 Task: Add to scrum project ZillaTech a team member softage.1@softage.net and assign as Project Lead.
Action: Mouse moved to (256, 76)
Screenshot: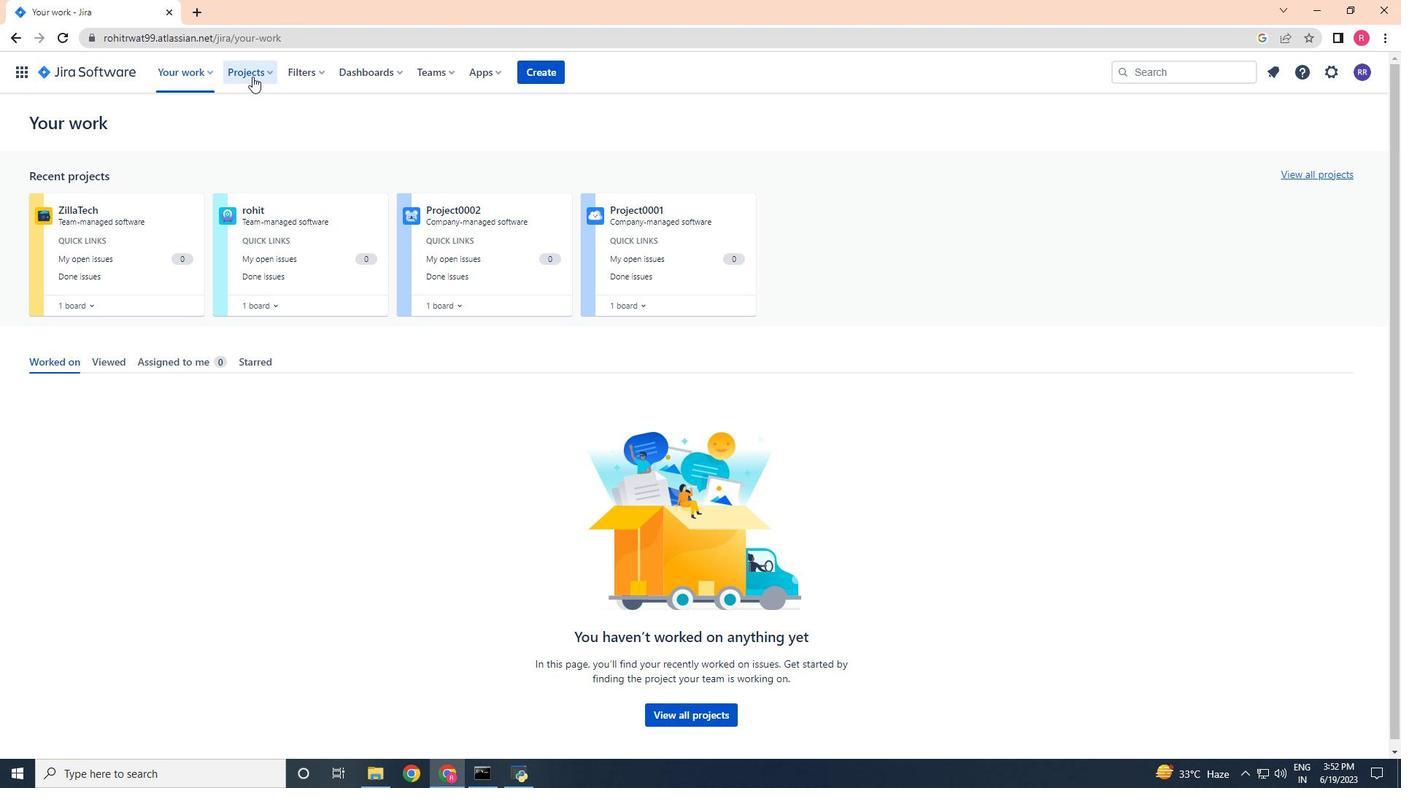 
Action: Mouse pressed left at (256, 76)
Screenshot: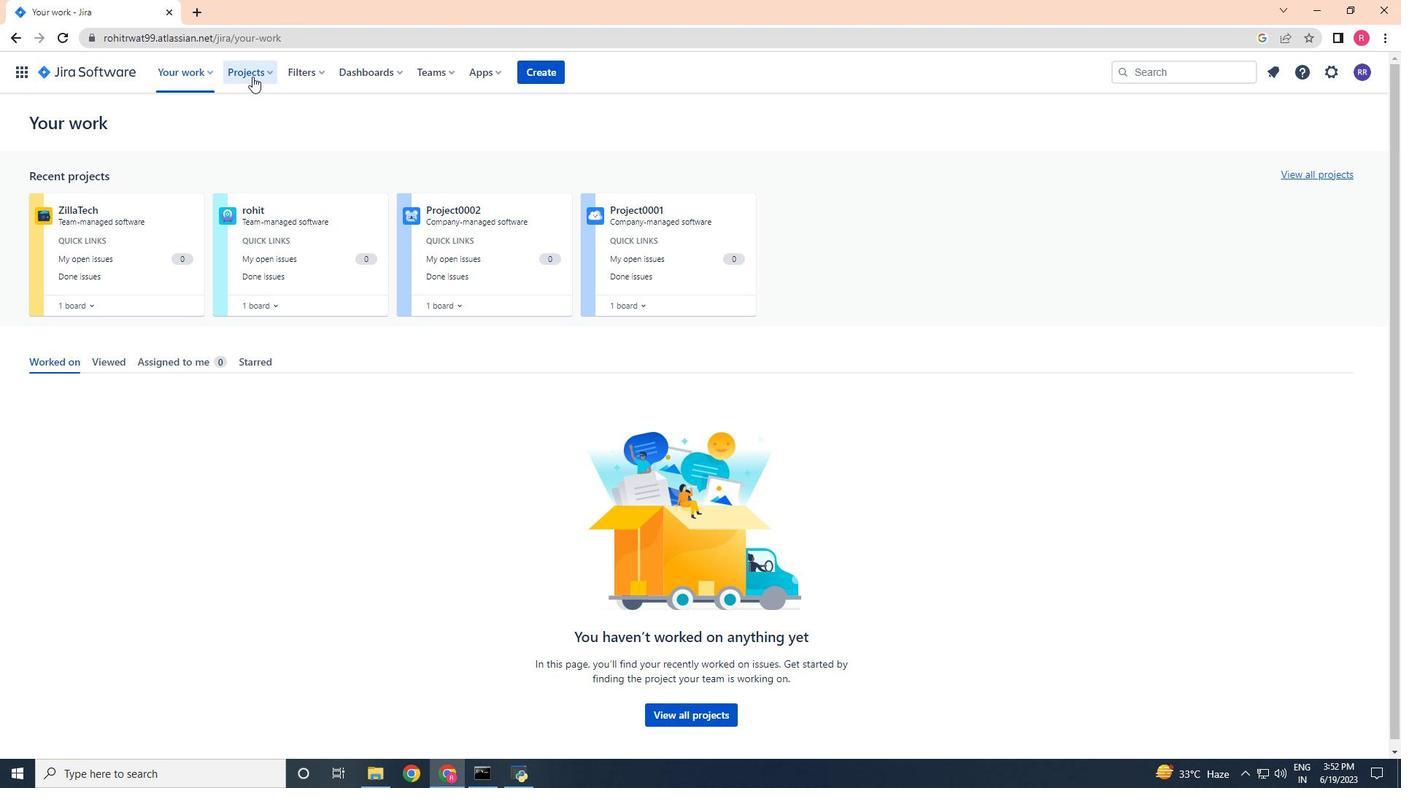
Action: Mouse moved to (267, 140)
Screenshot: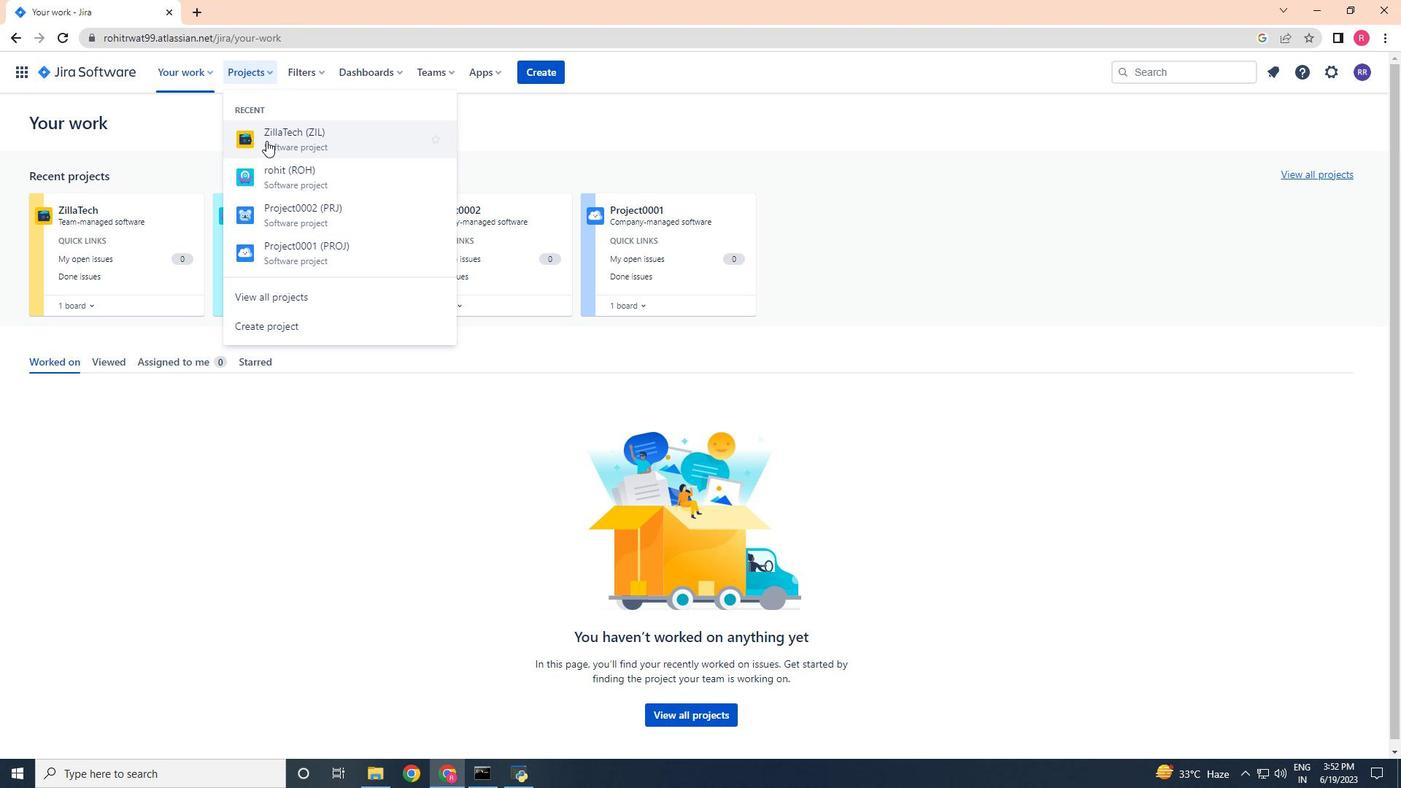 
Action: Mouse pressed left at (267, 140)
Screenshot: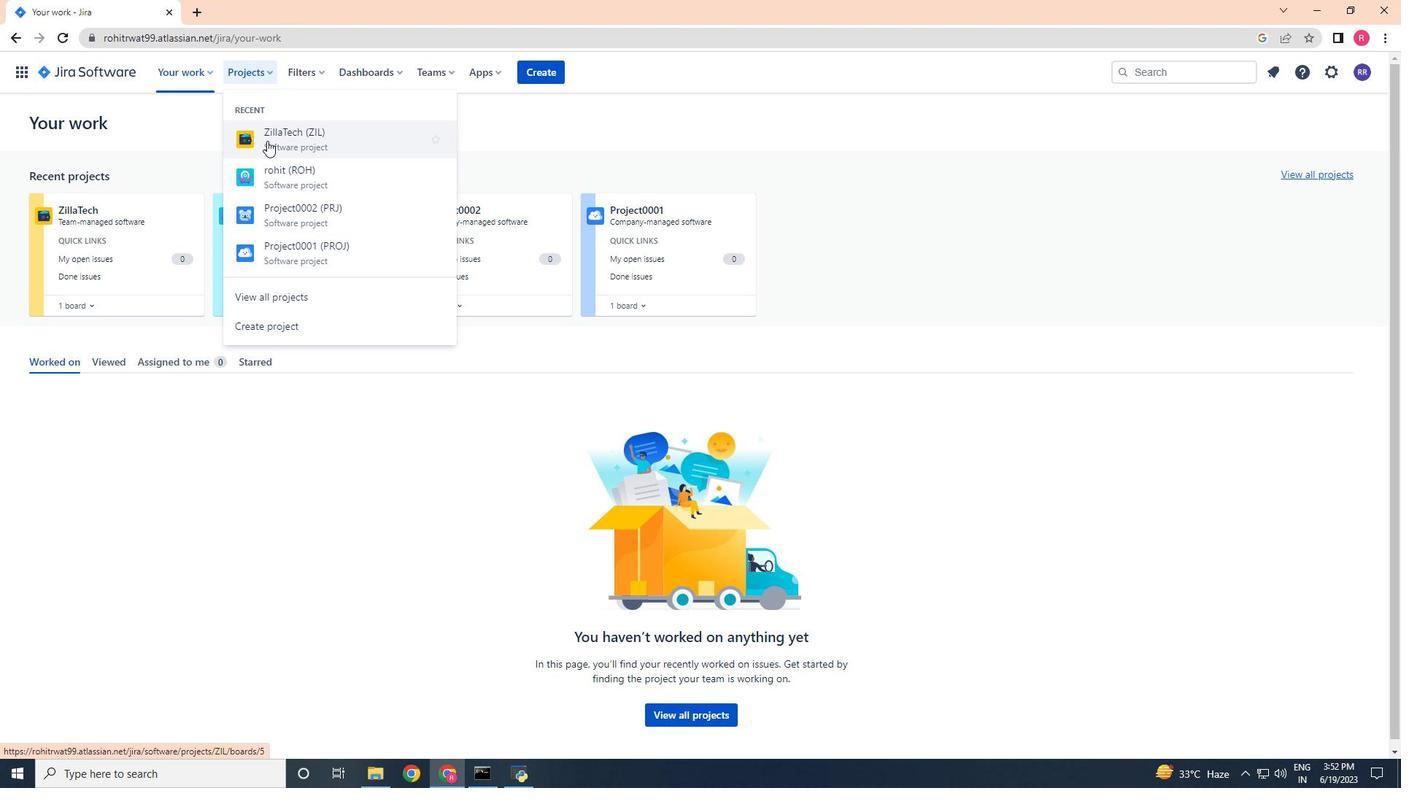 
Action: Mouse moved to (343, 200)
Screenshot: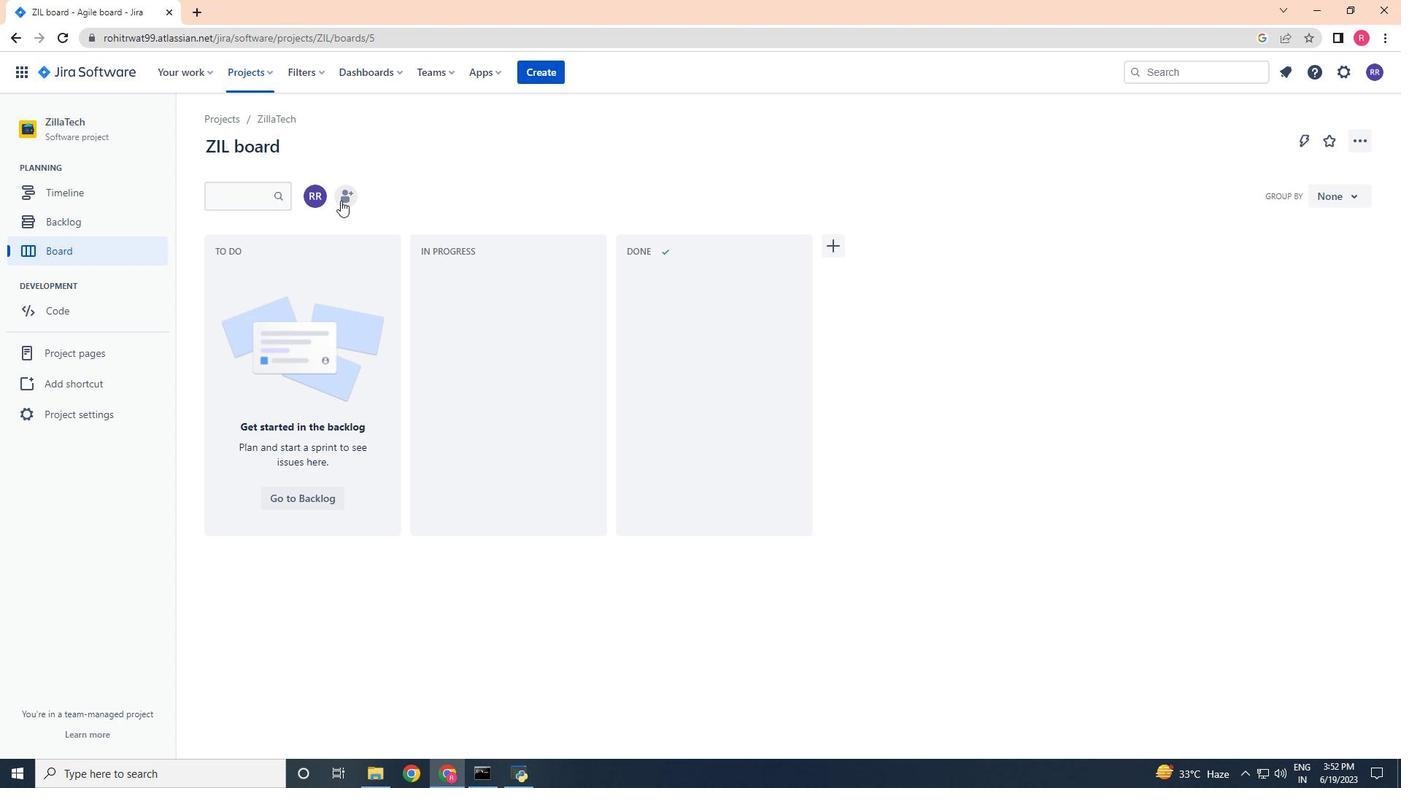 
Action: Mouse pressed left at (343, 200)
Screenshot: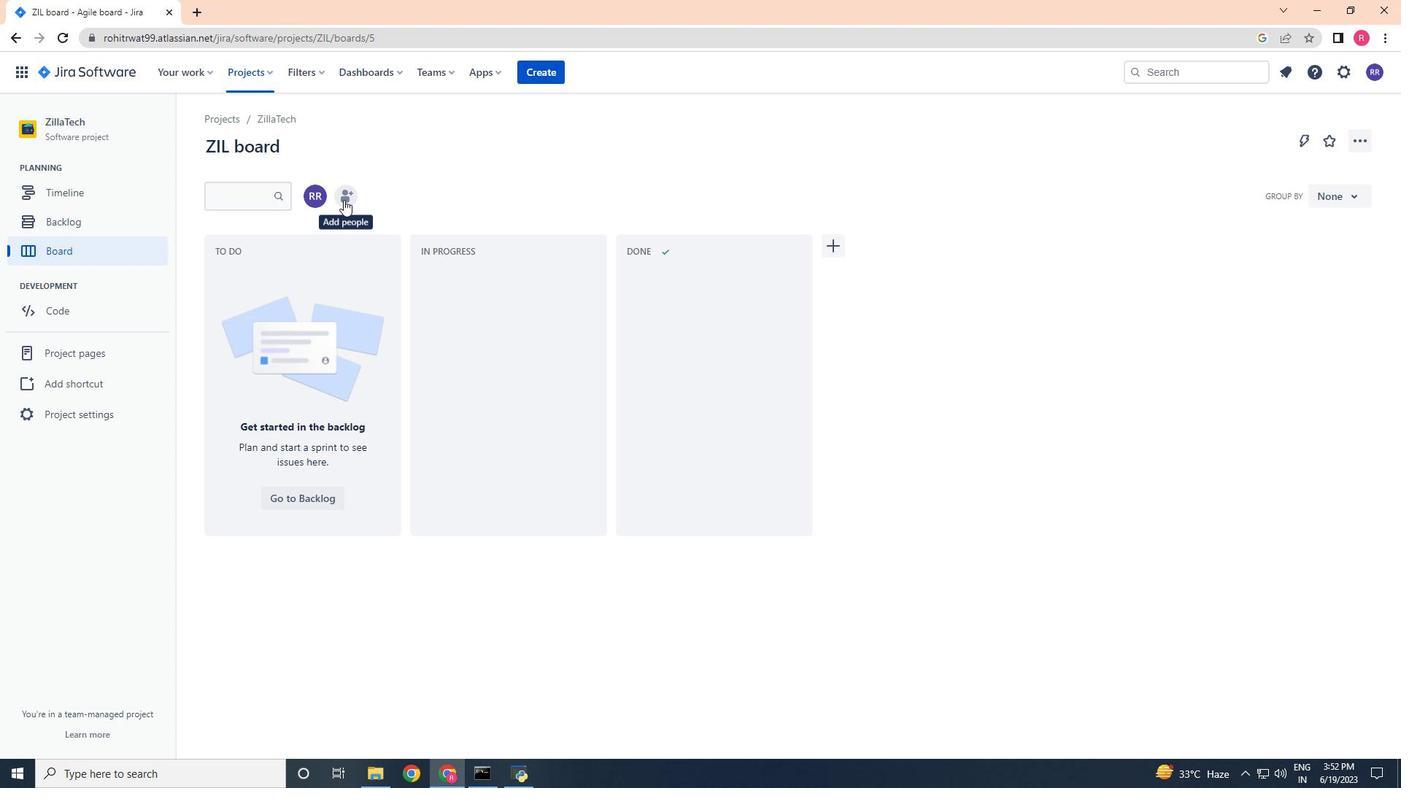 
Action: Mouse moved to (343, 197)
Screenshot: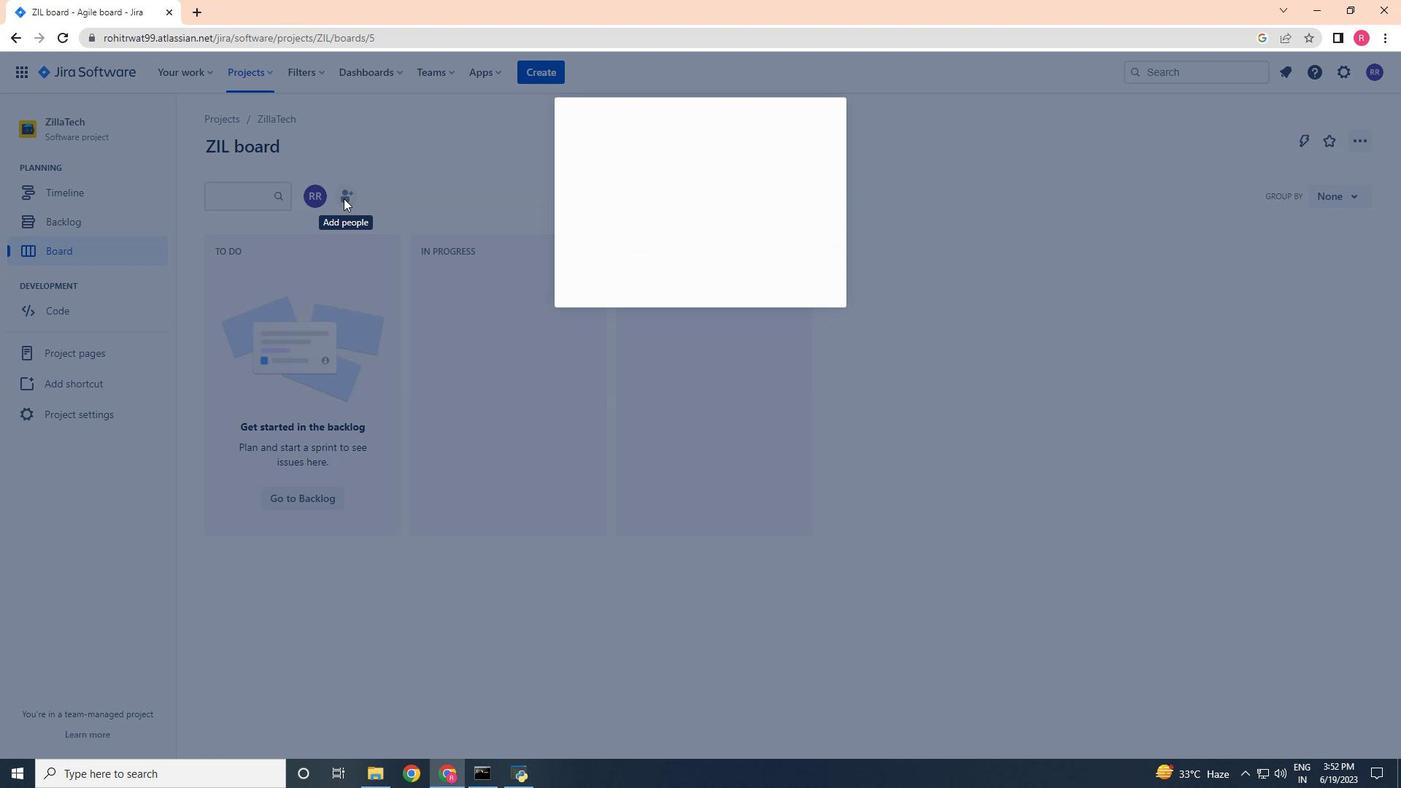 
Action: Key pressed softage.1<Key.shift>@softage.net
Screenshot: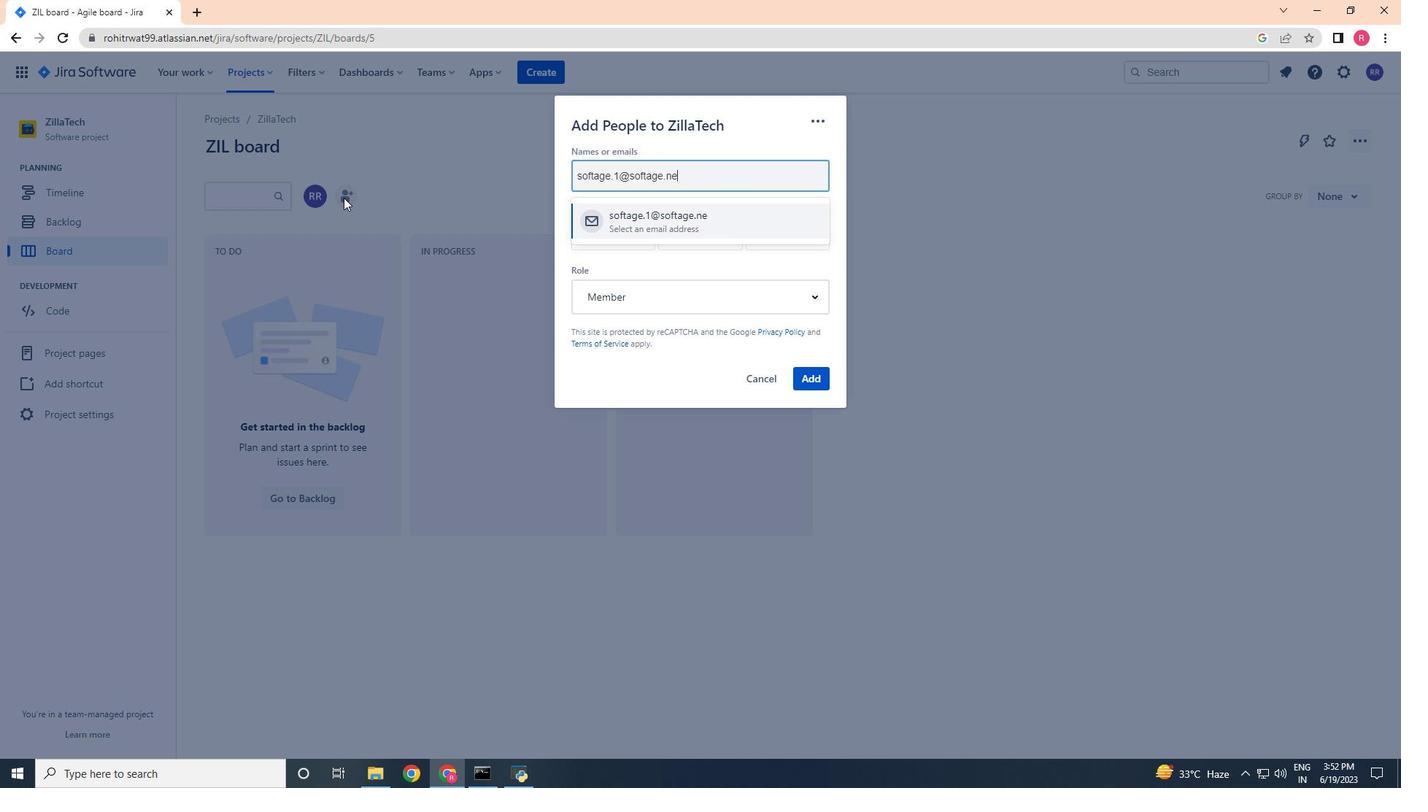 
Action: Mouse moved to (618, 225)
Screenshot: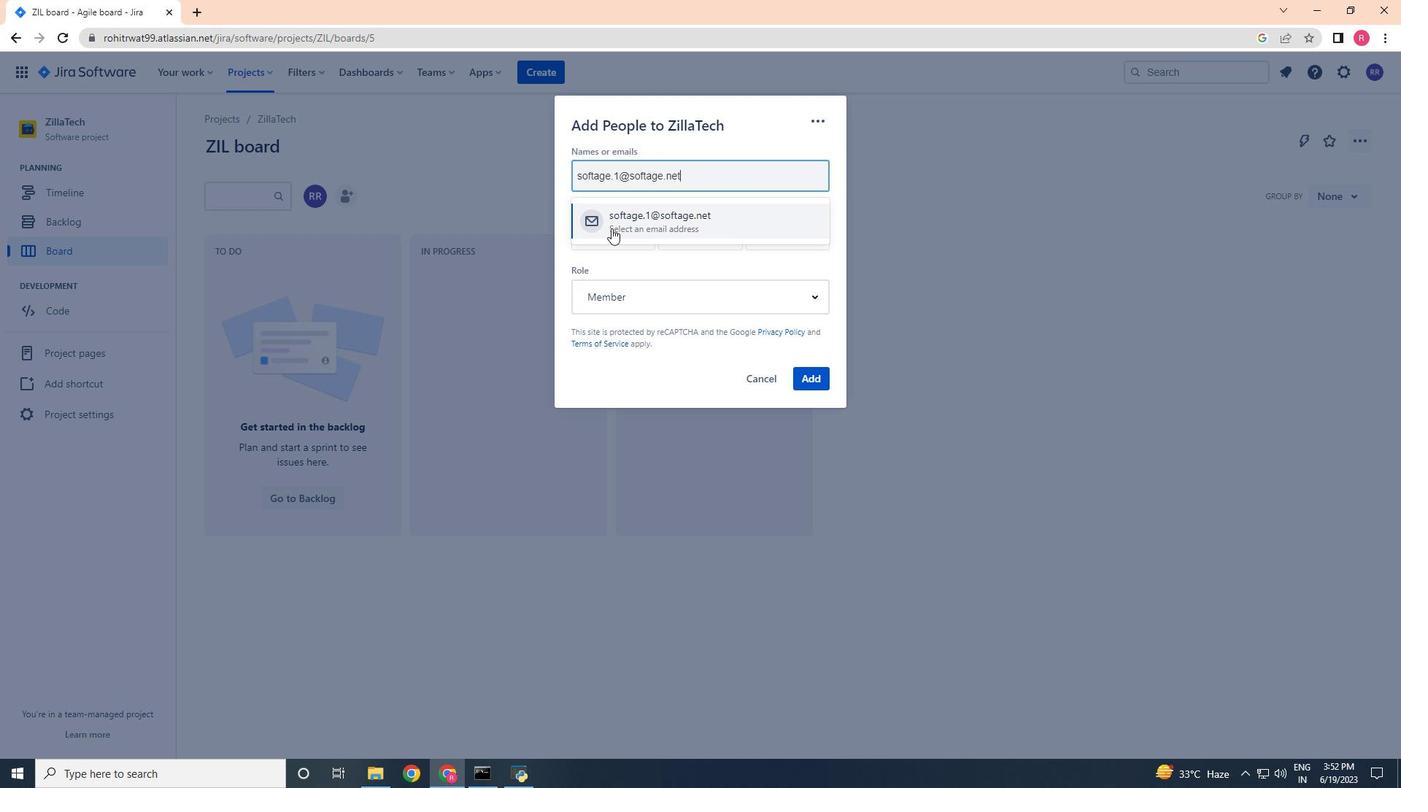 
Action: Mouse pressed left at (618, 225)
Screenshot: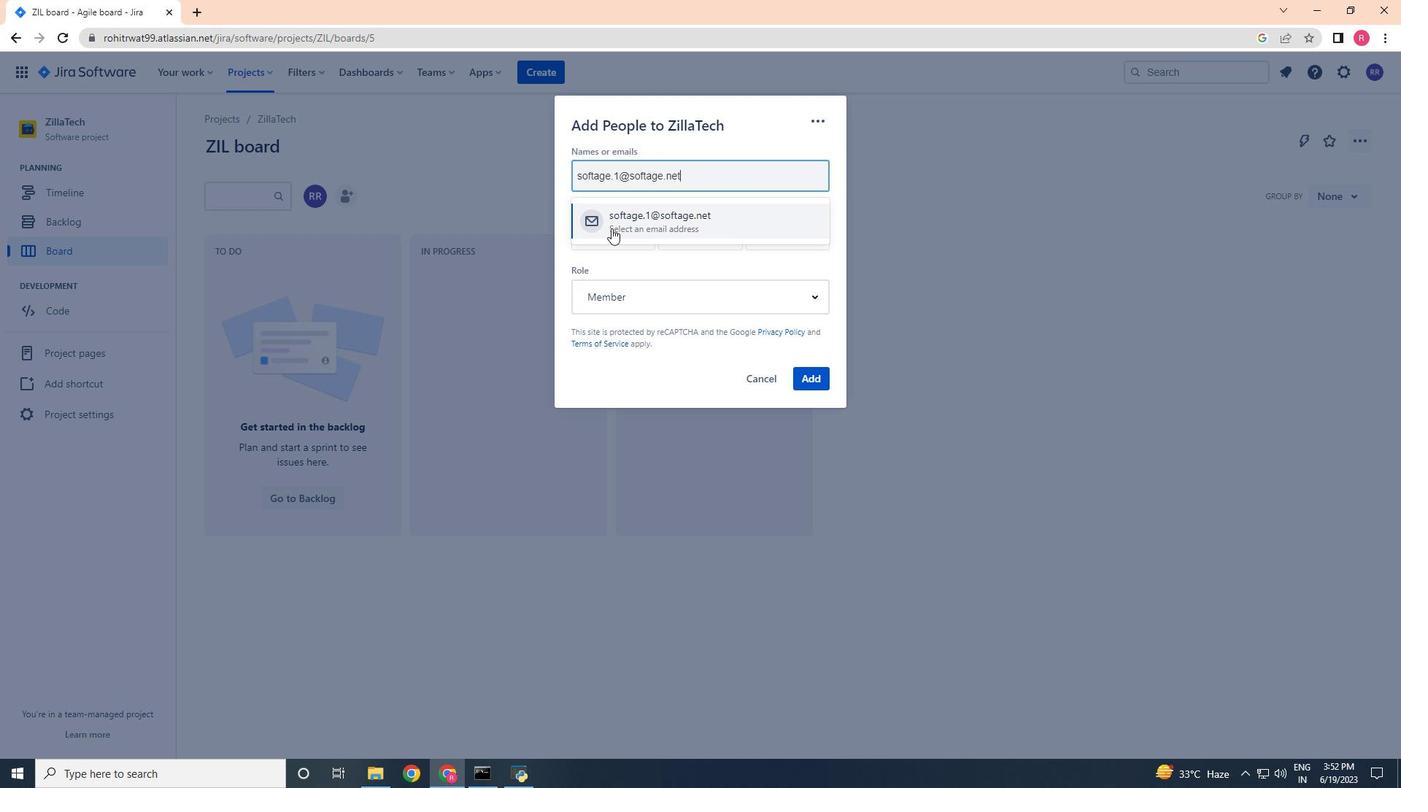 
Action: Mouse moved to (797, 374)
Screenshot: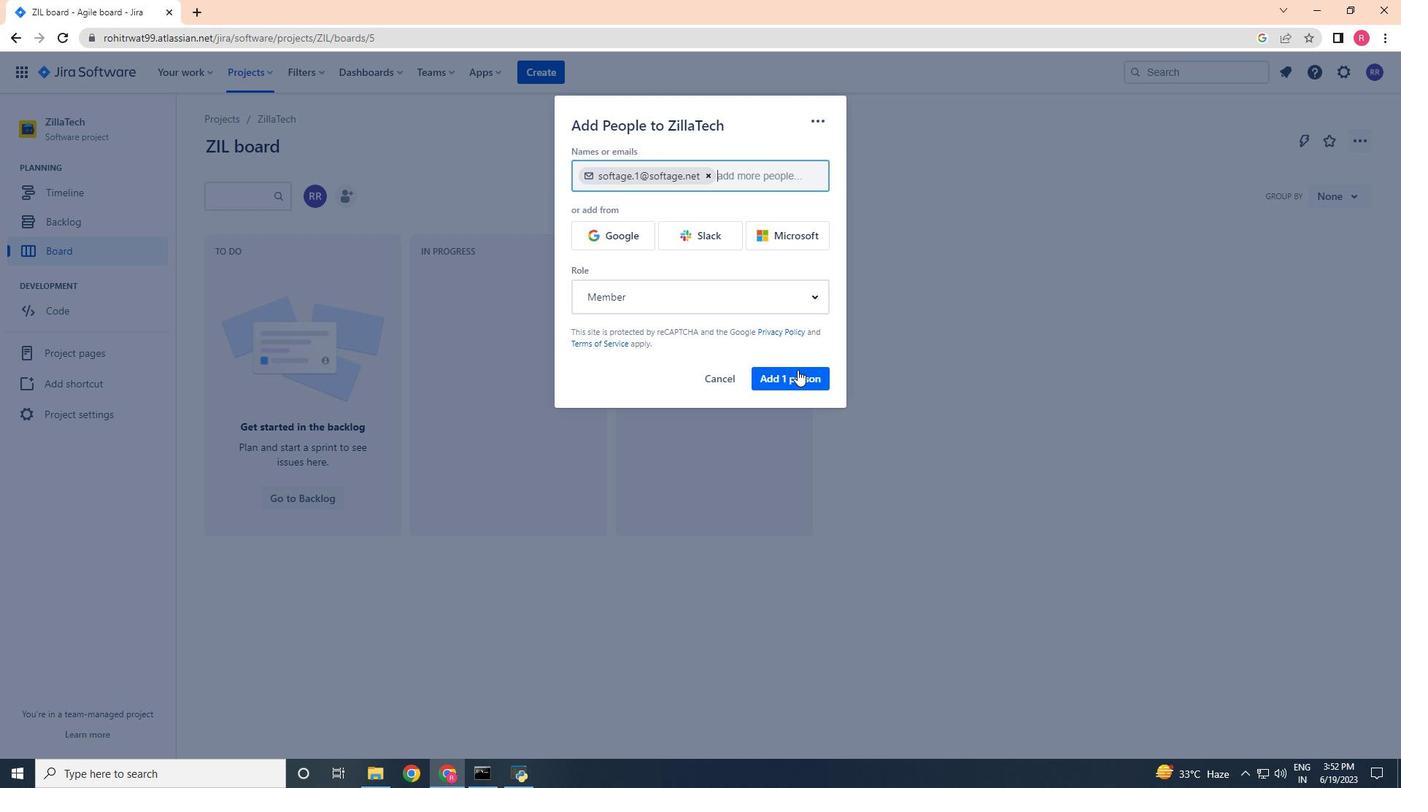 
Action: Mouse pressed left at (797, 374)
Screenshot: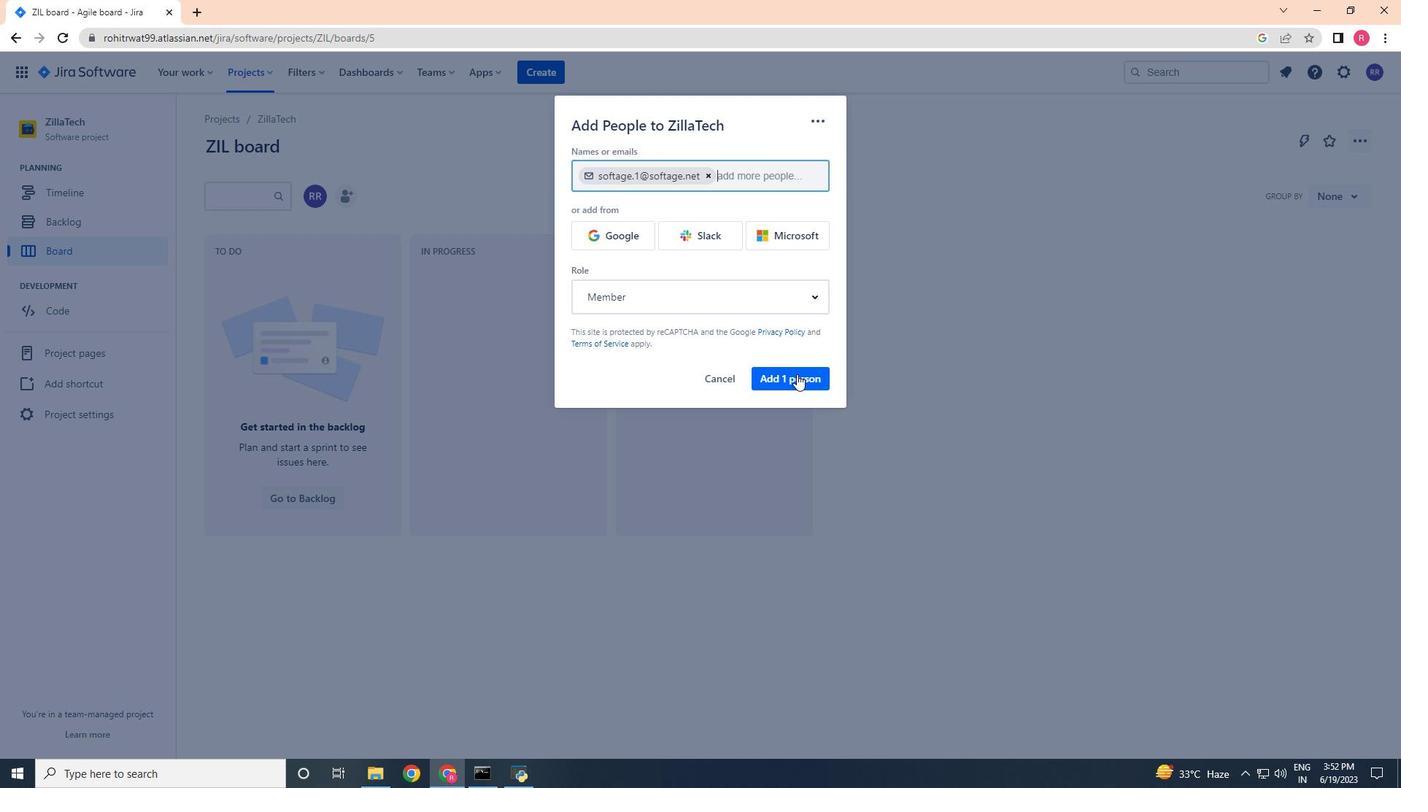 
Action: Mouse moved to (811, 334)
Screenshot: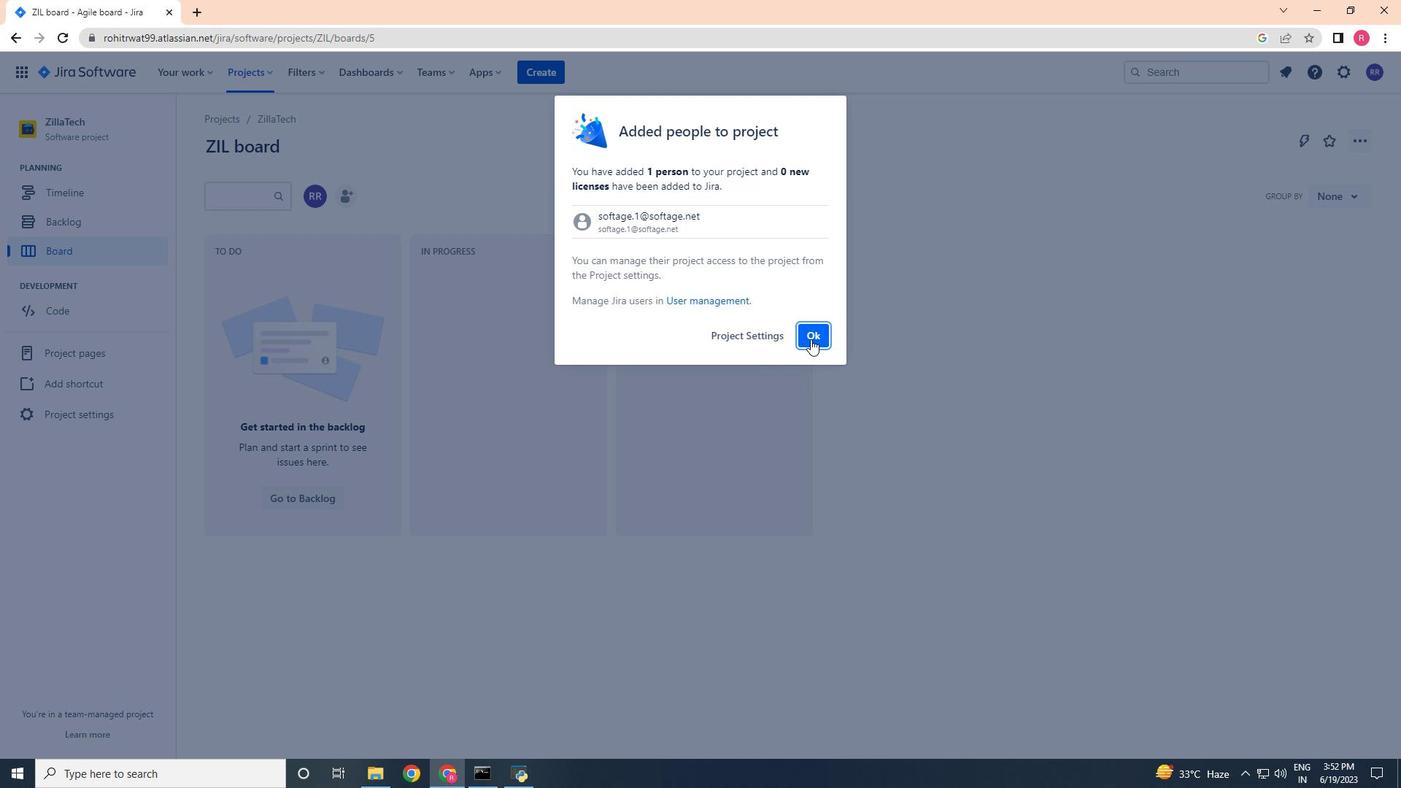 
Action: Mouse pressed left at (811, 334)
Screenshot: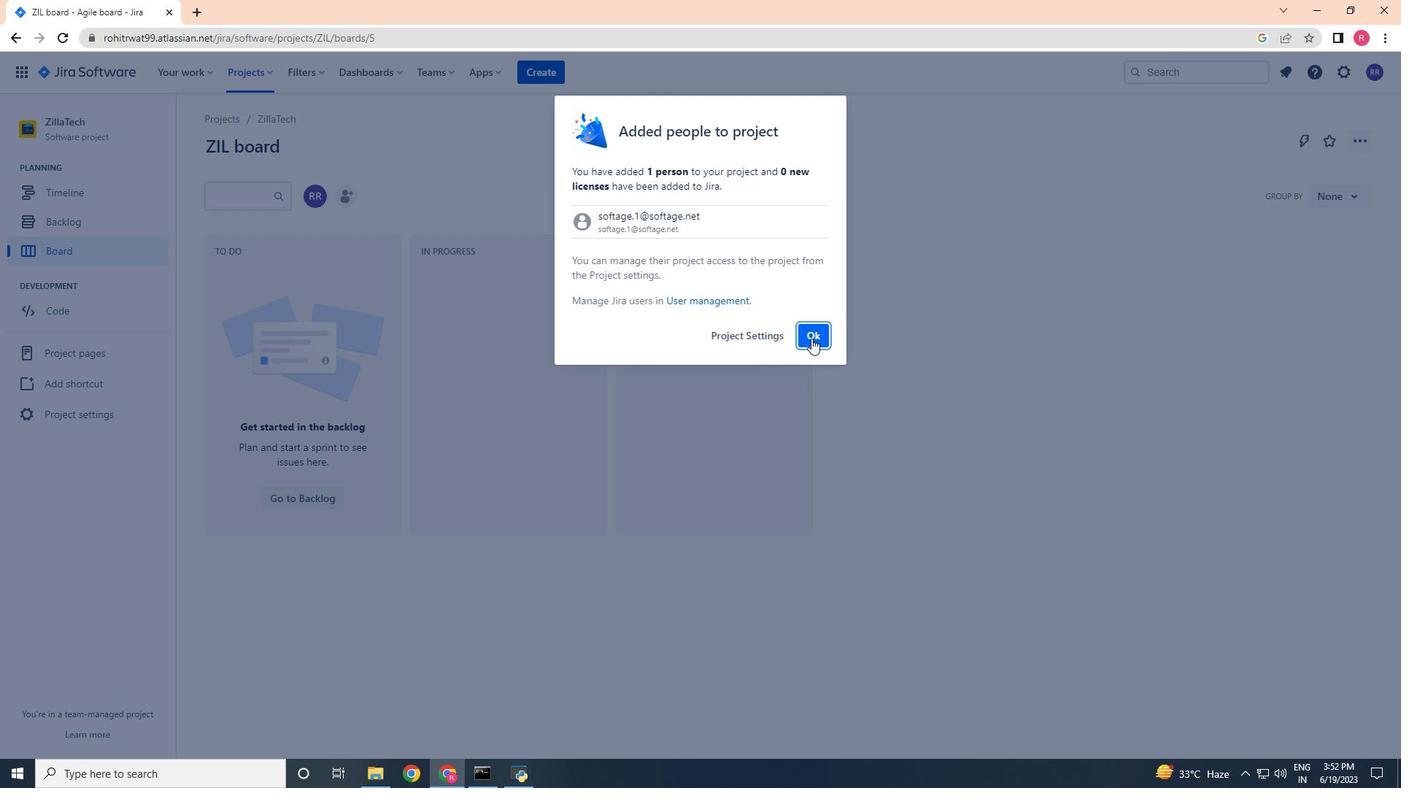 
Action: Mouse moved to (72, 412)
Screenshot: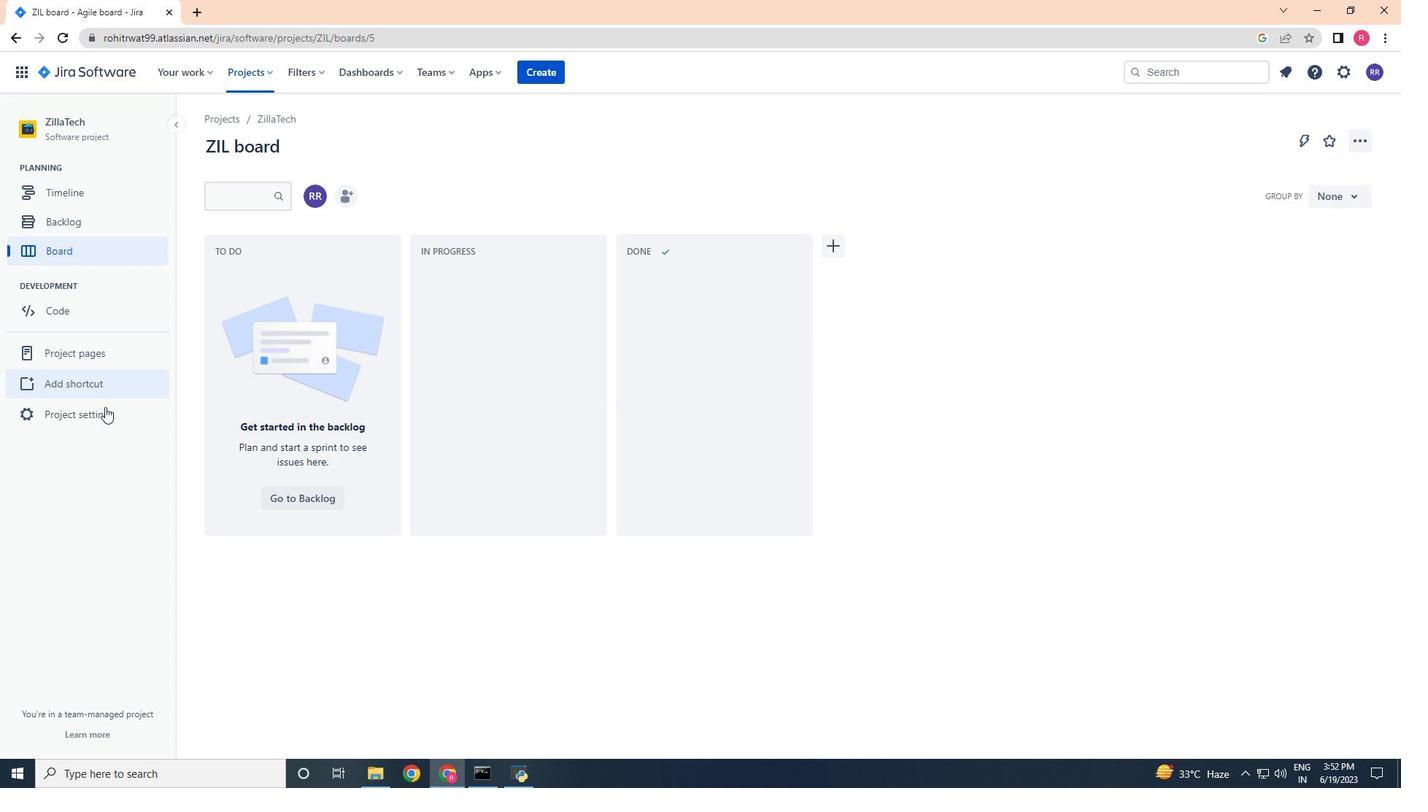 
Action: Mouse pressed left at (72, 412)
Screenshot: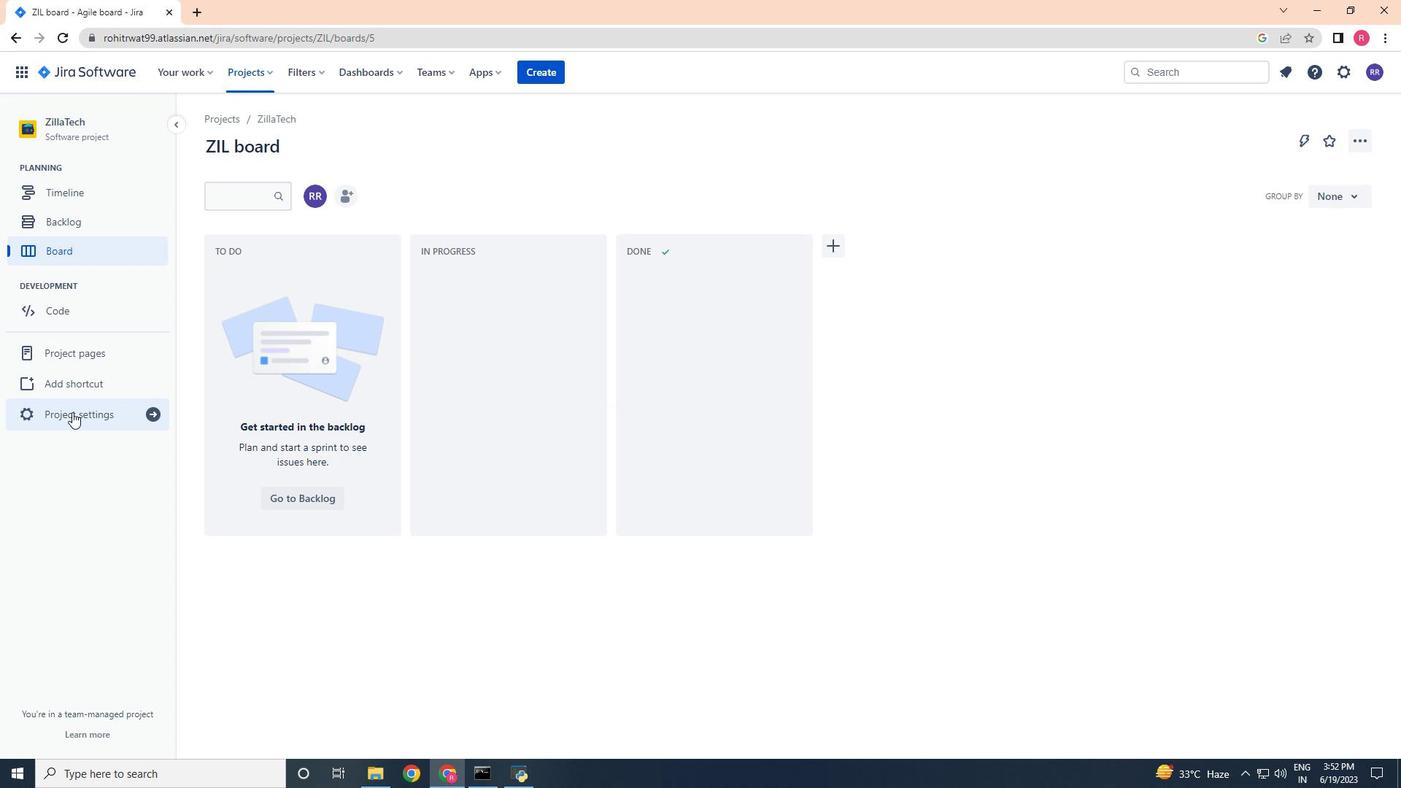 
Action: Mouse moved to (740, 527)
Screenshot: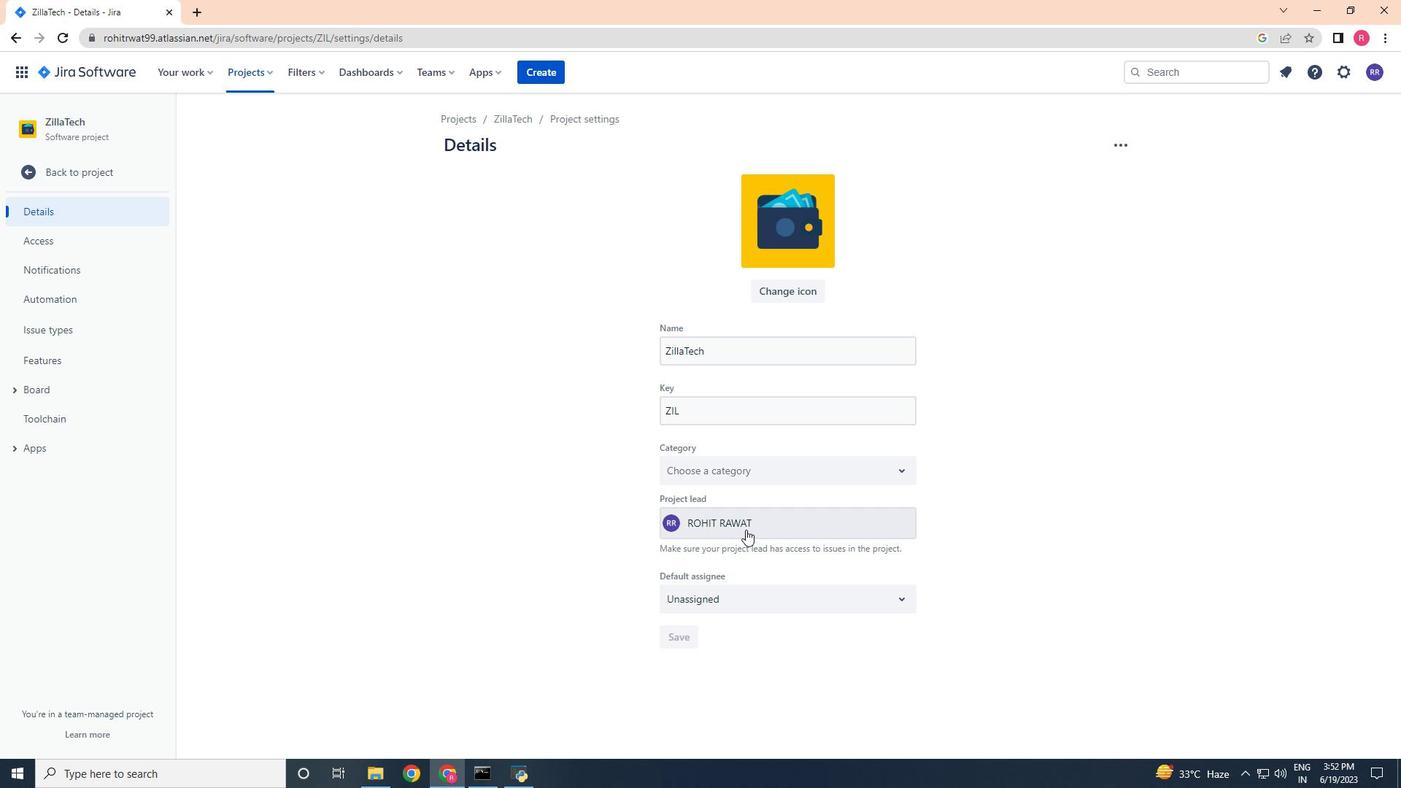 
Action: Mouse pressed left at (740, 527)
Screenshot: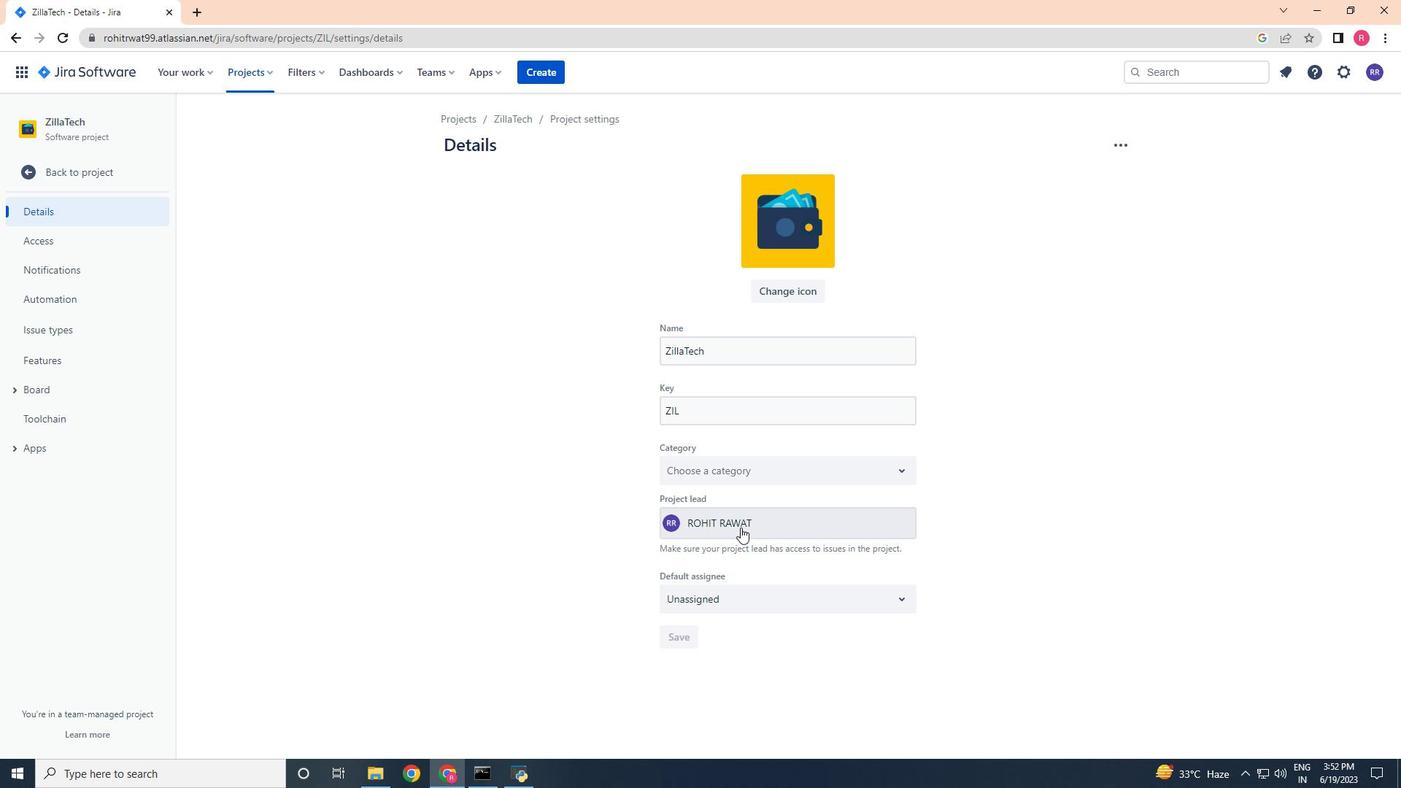 
Action: Mouse moved to (732, 532)
Screenshot: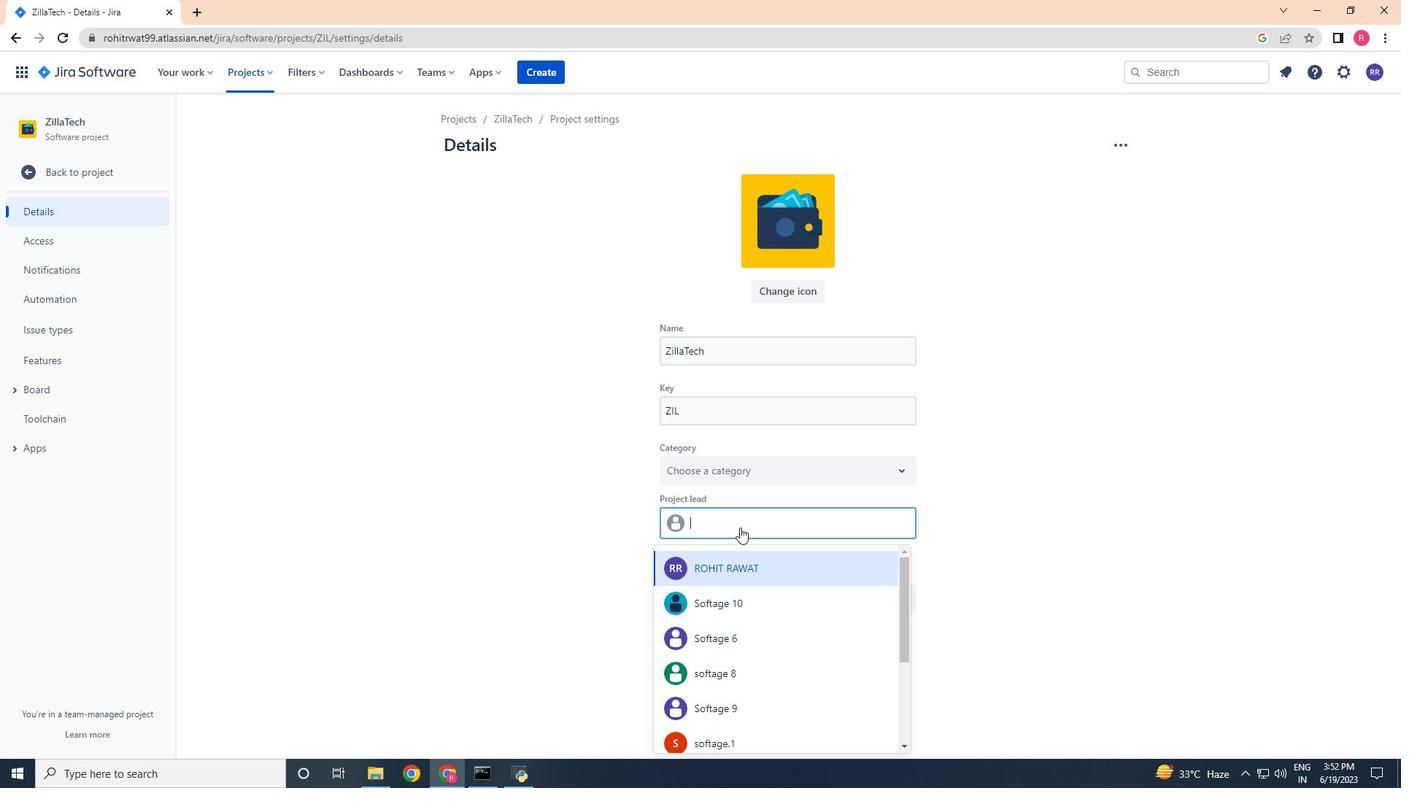 
Action: Key pressed softage.1<Key.shift>@softage.net
Screenshot: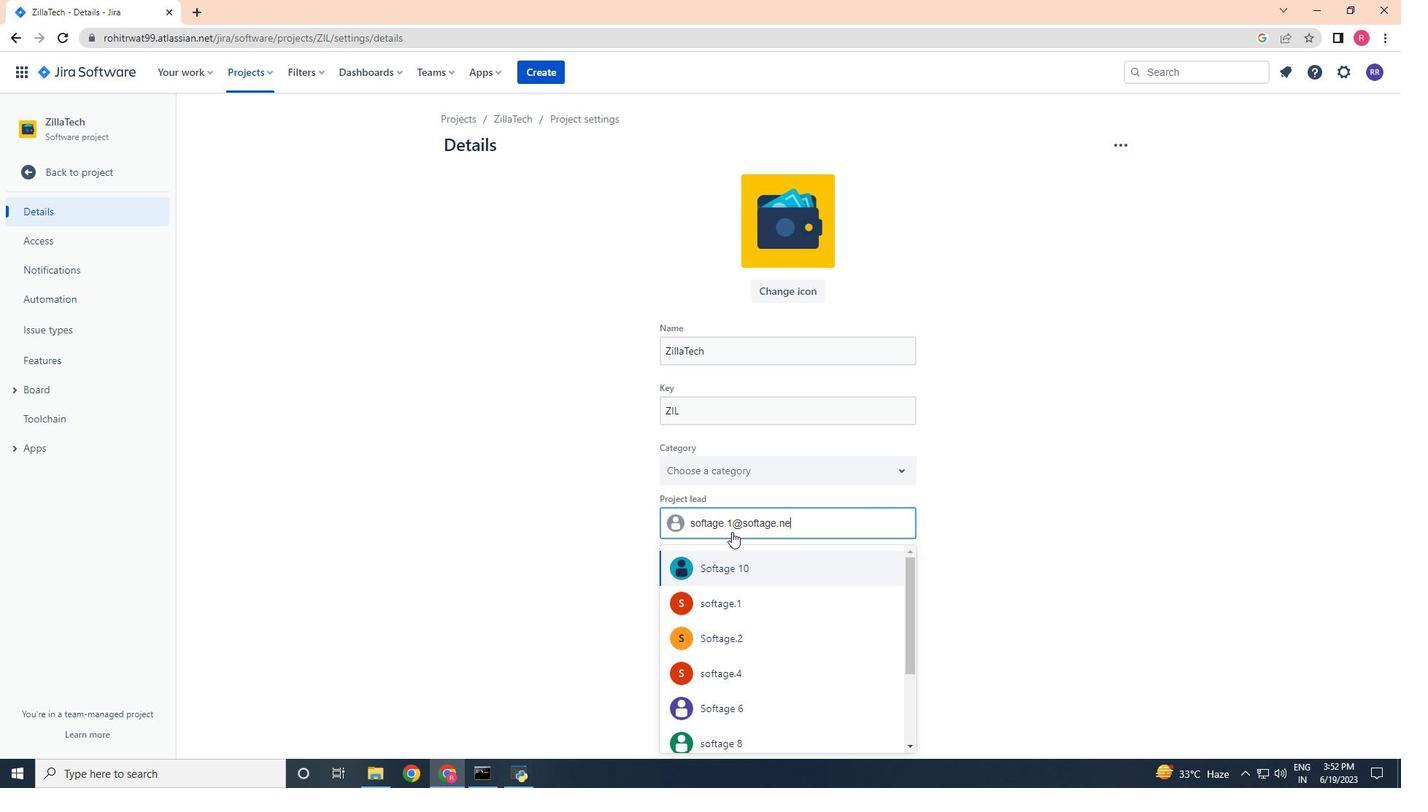 
Action: Mouse moved to (738, 570)
Screenshot: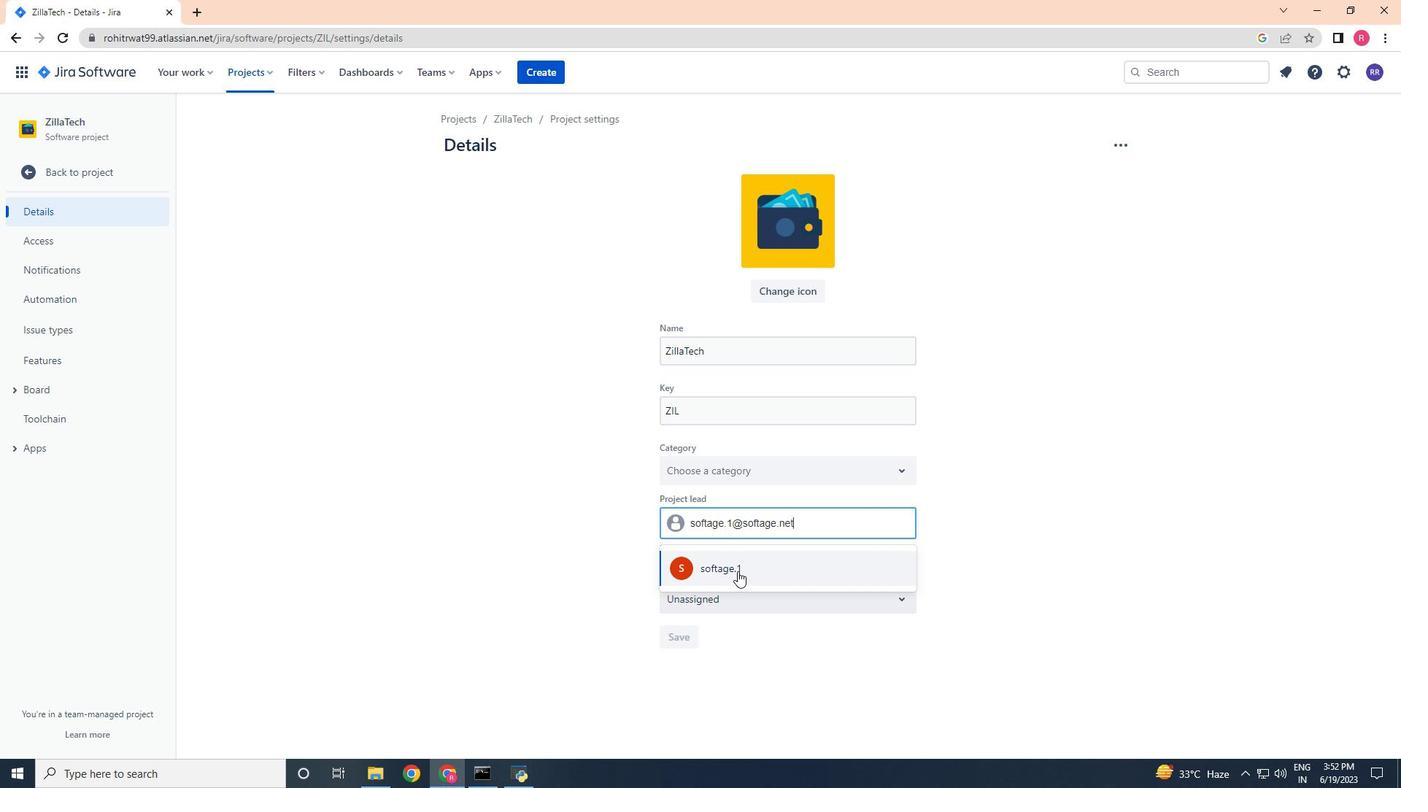 
Action: Mouse pressed left at (738, 570)
Screenshot: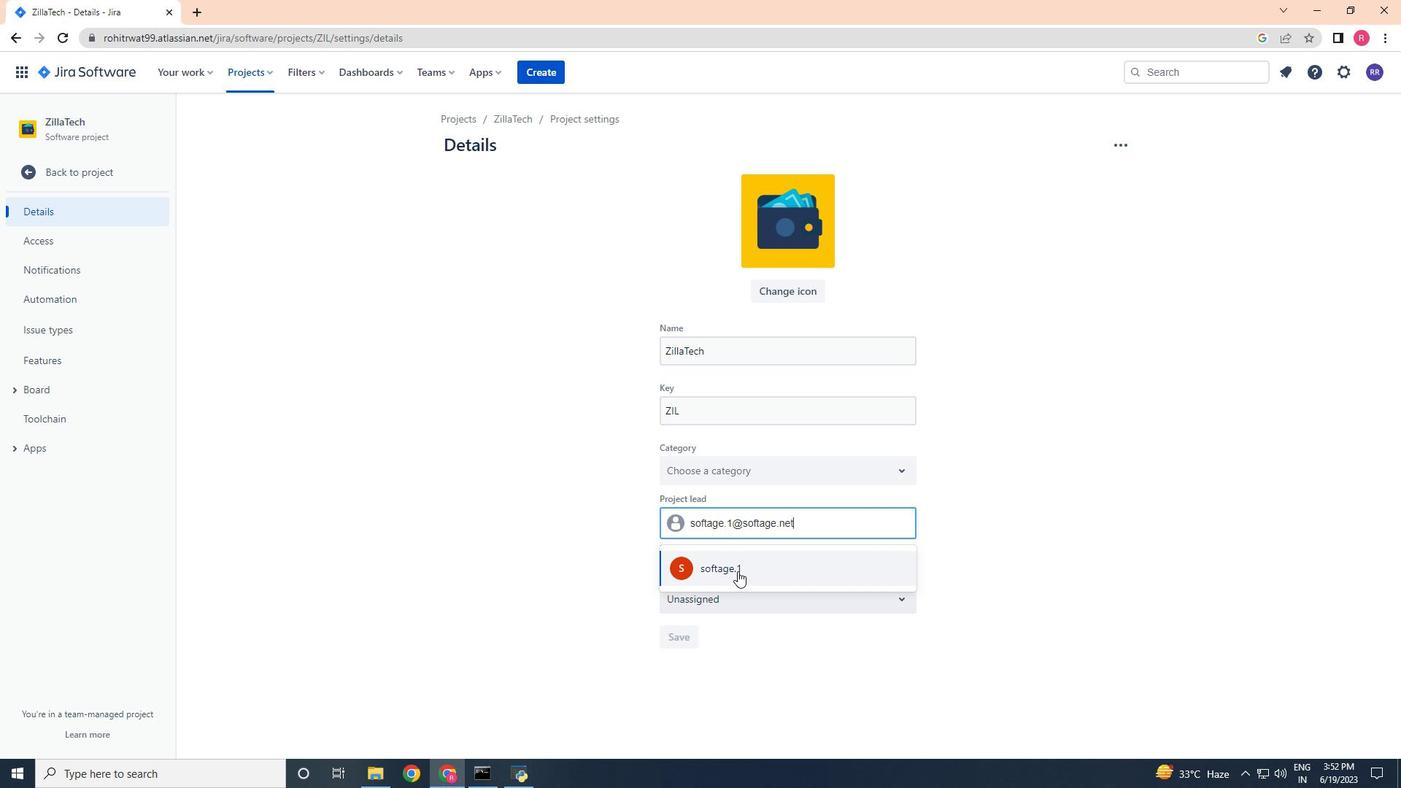 
Action: Mouse moved to (680, 642)
Screenshot: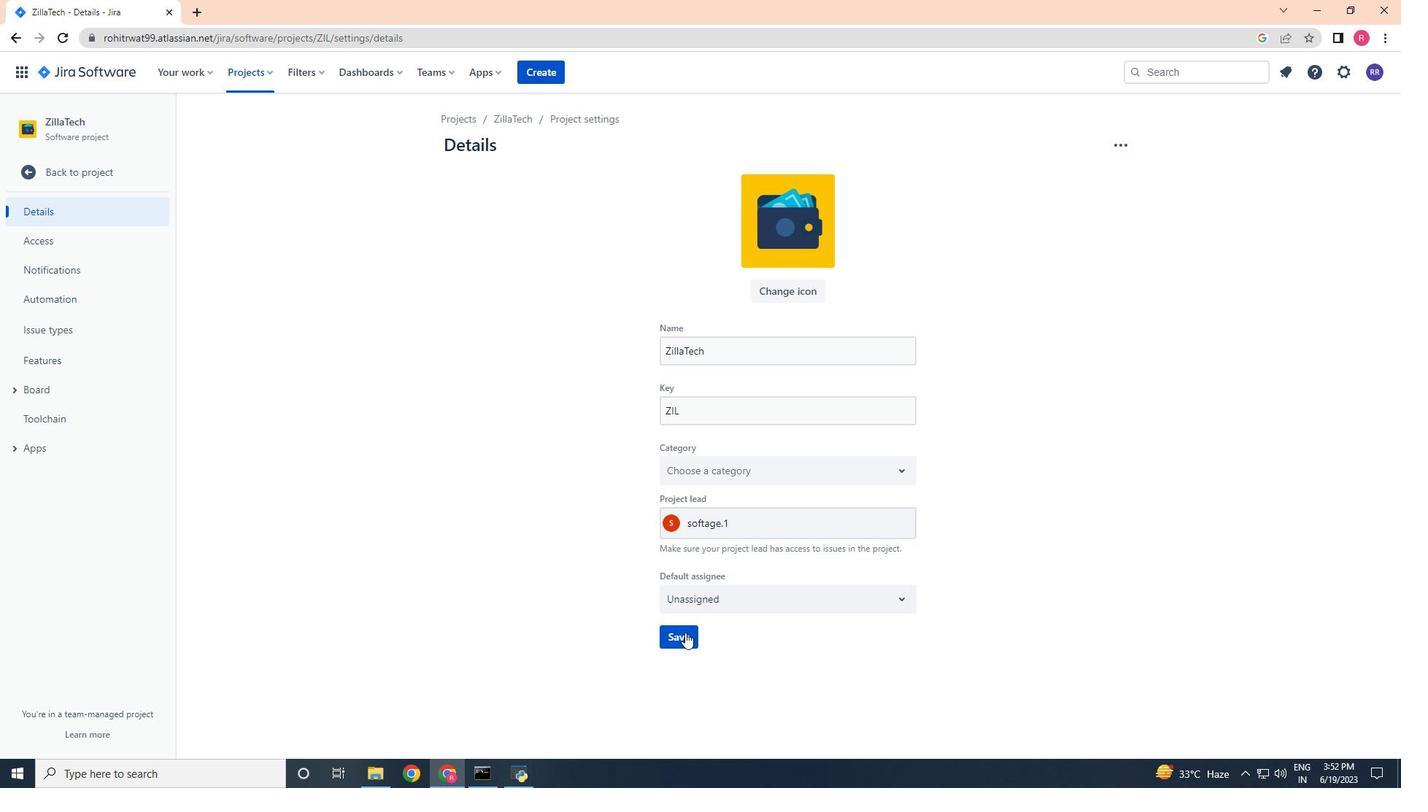 
Action: Mouse pressed left at (680, 642)
Screenshot: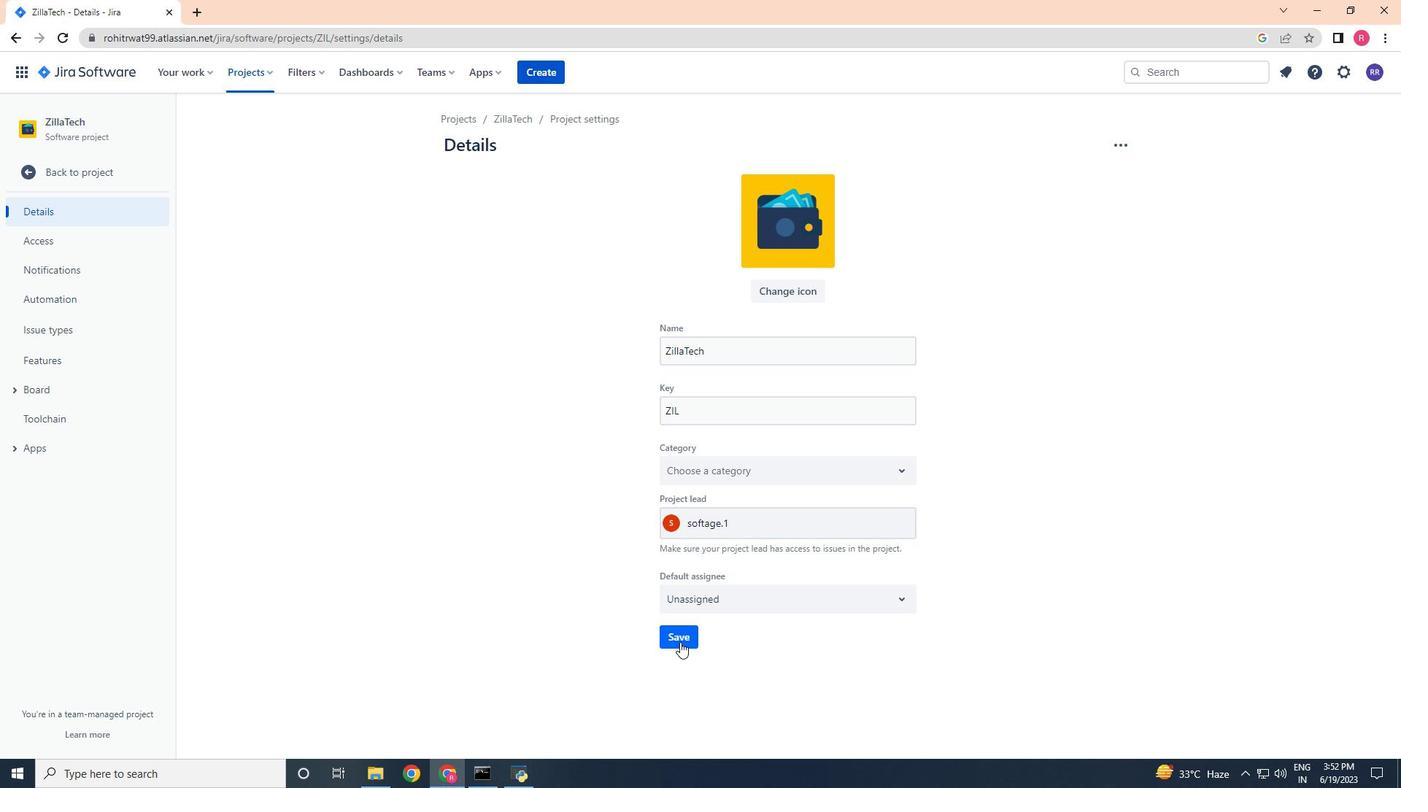 
Action: Mouse moved to (676, 644)
Screenshot: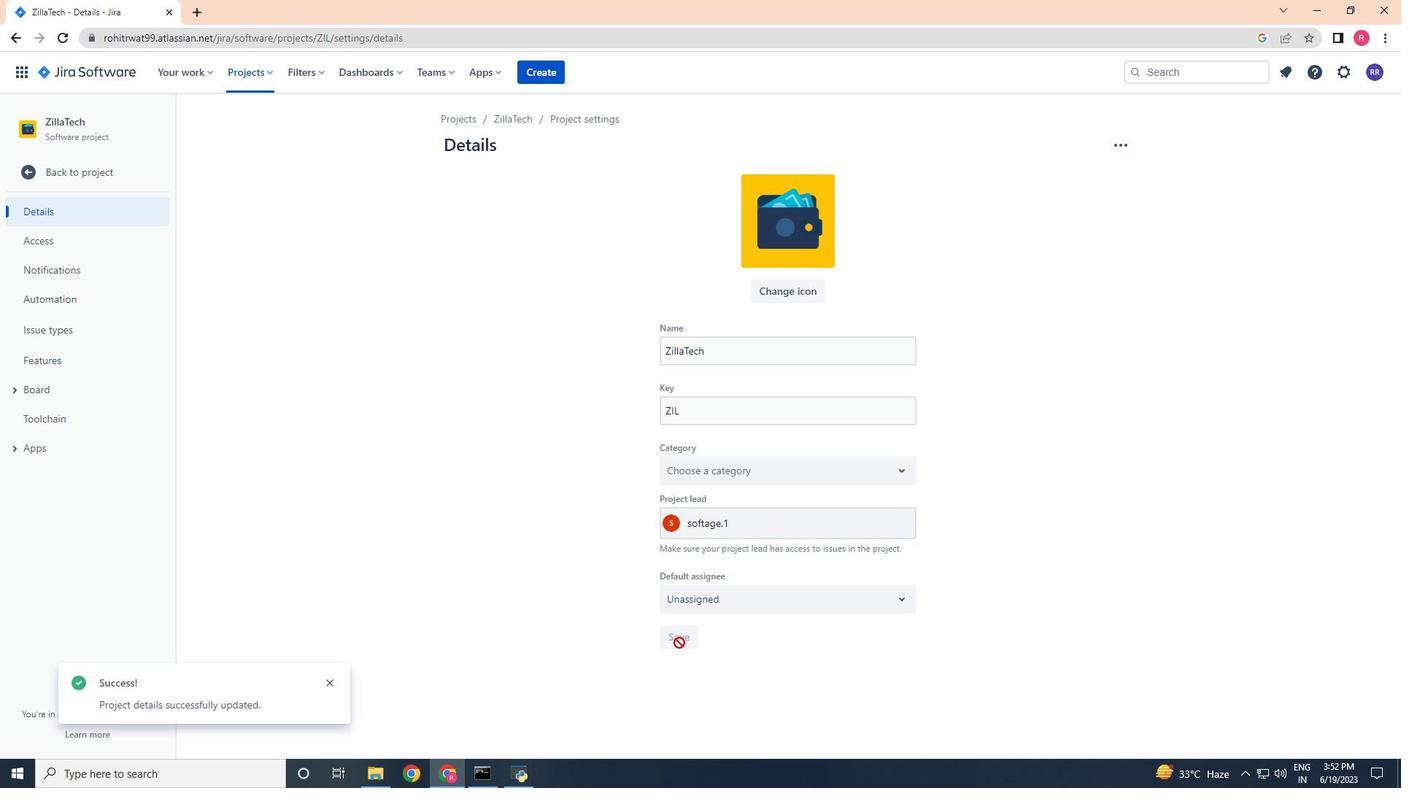
